 Task: Add a signature Graham Wilson containing Have a great Martin Luther King Jr. Day, Graham Wilson to email address softage.2@softage.net and add a folder Insurance
Action: Mouse moved to (89, 101)
Screenshot: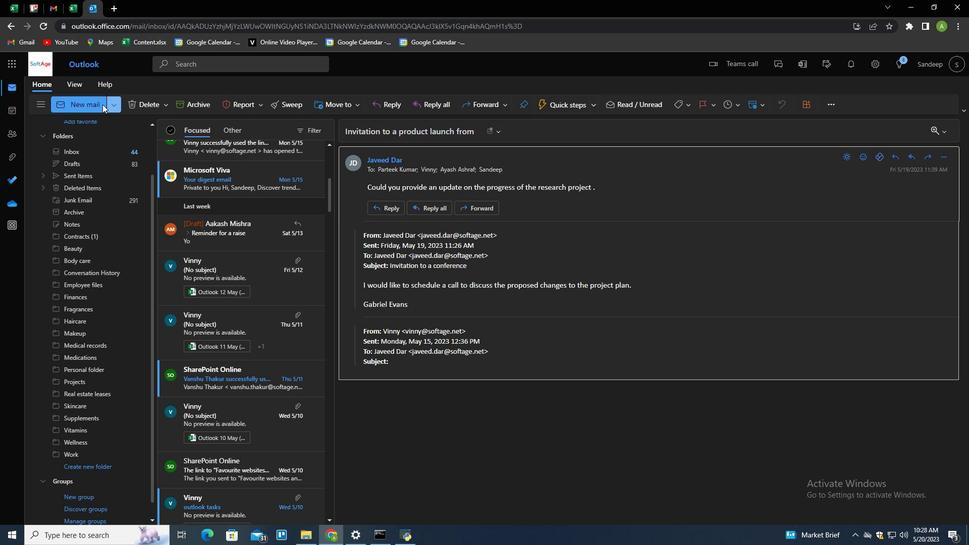 
Action: Mouse pressed left at (89, 101)
Screenshot: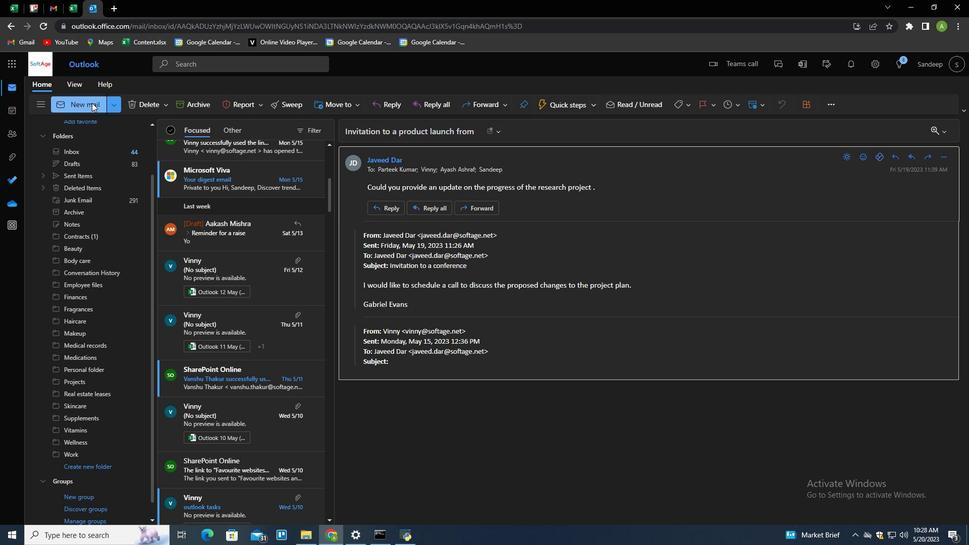 
Action: Mouse moved to (679, 98)
Screenshot: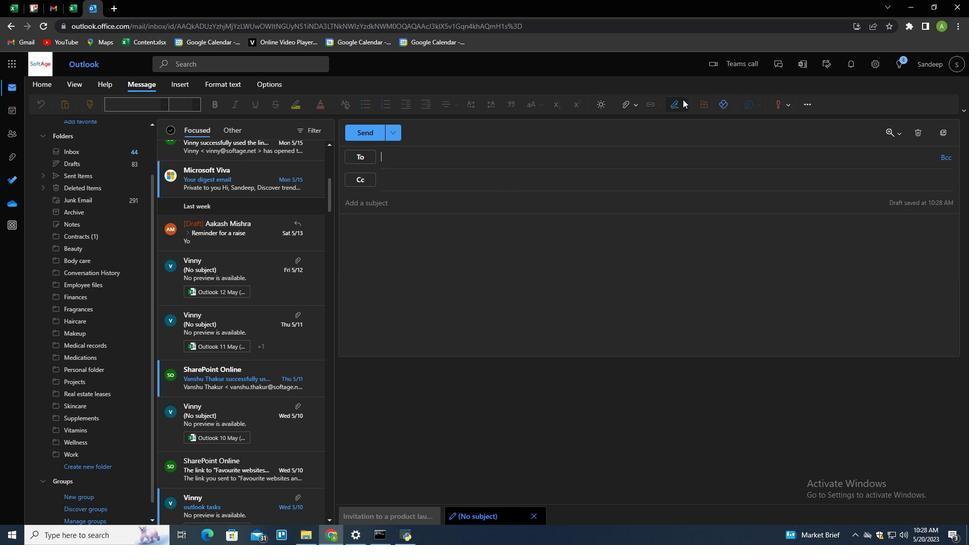 
Action: Mouse pressed left at (679, 98)
Screenshot: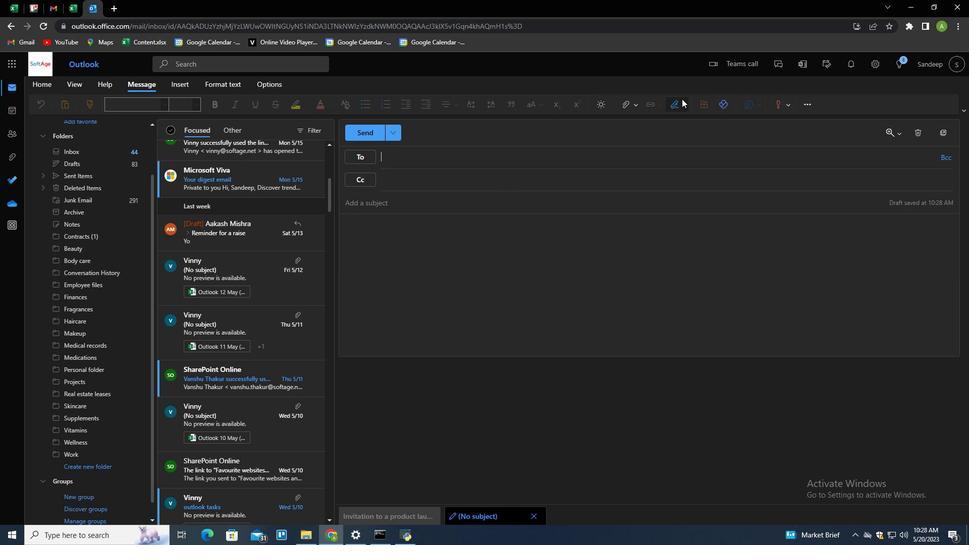 
Action: Mouse moved to (668, 142)
Screenshot: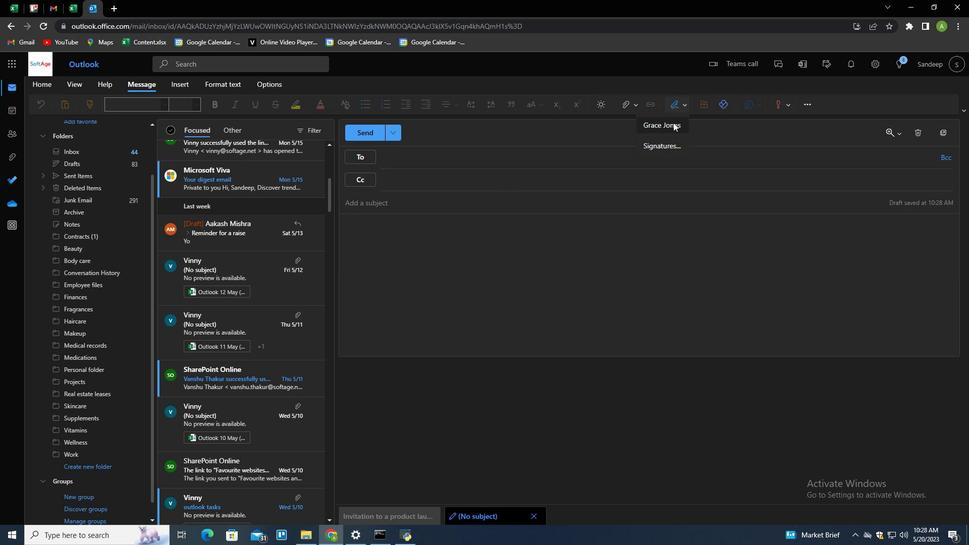 
Action: Mouse pressed left at (668, 142)
Screenshot: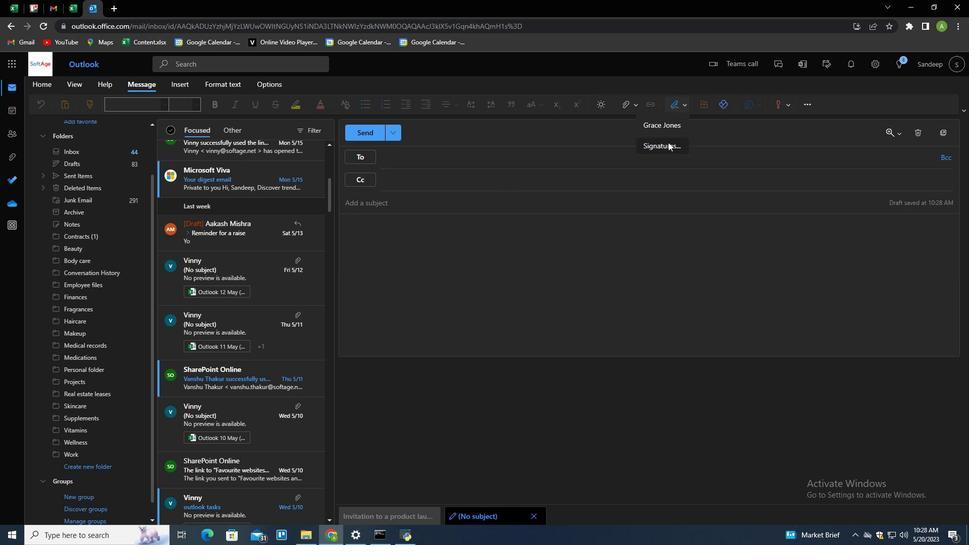 
Action: Mouse moved to (696, 184)
Screenshot: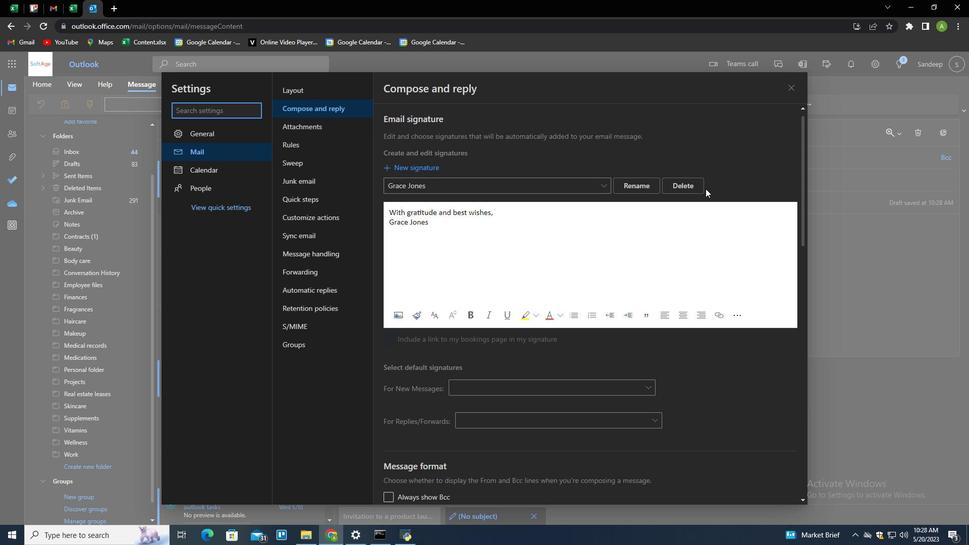 
Action: Mouse pressed left at (696, 184)
Screenshot: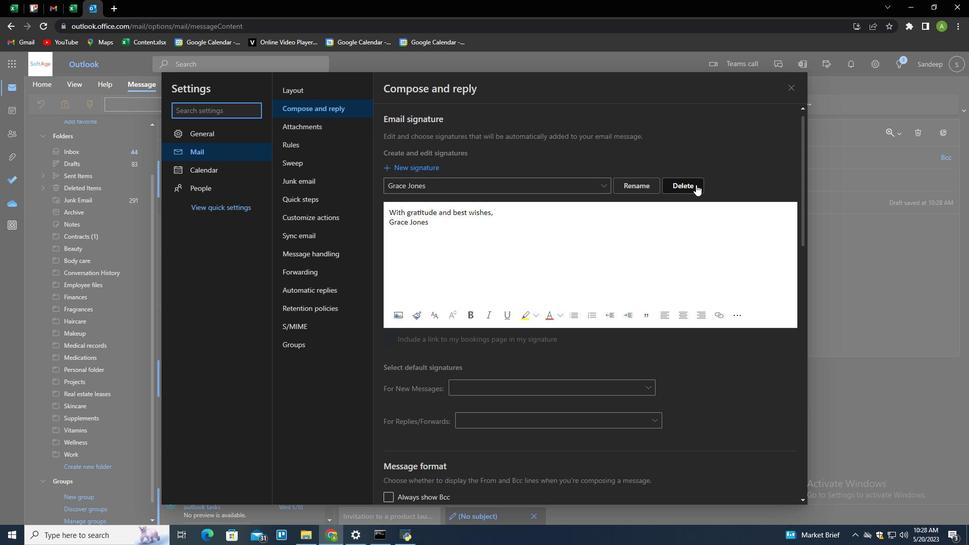 
Action: Mouse pressed left at (696, 184)
Screenshot: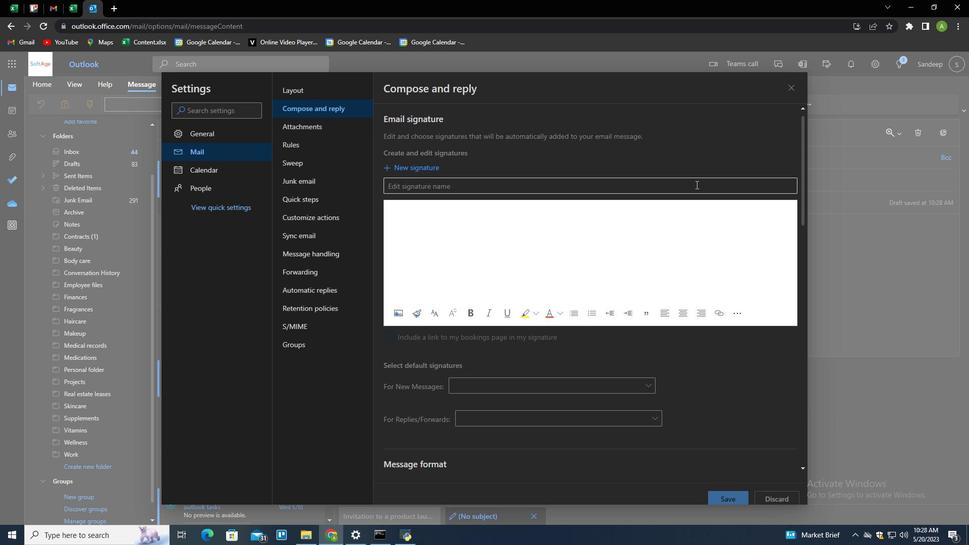 
Action: Key pressed <Key.shift>Graham<Key.space><Key.shift>Wilson<Key.tab><Key.shift>Graham<Key.space><Key.shift>Wilson
Screenshot: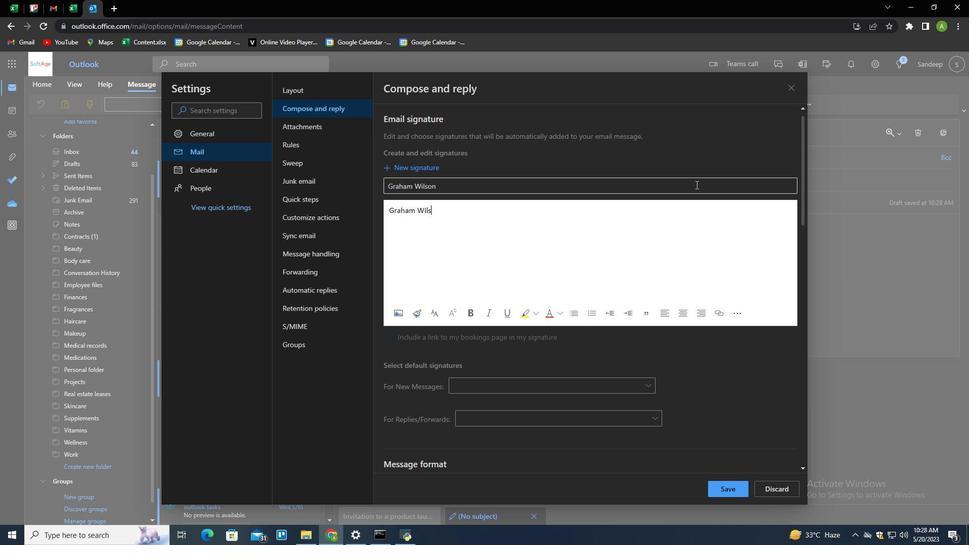 
Action: Mouse moved to (734, 485)
Screenshot: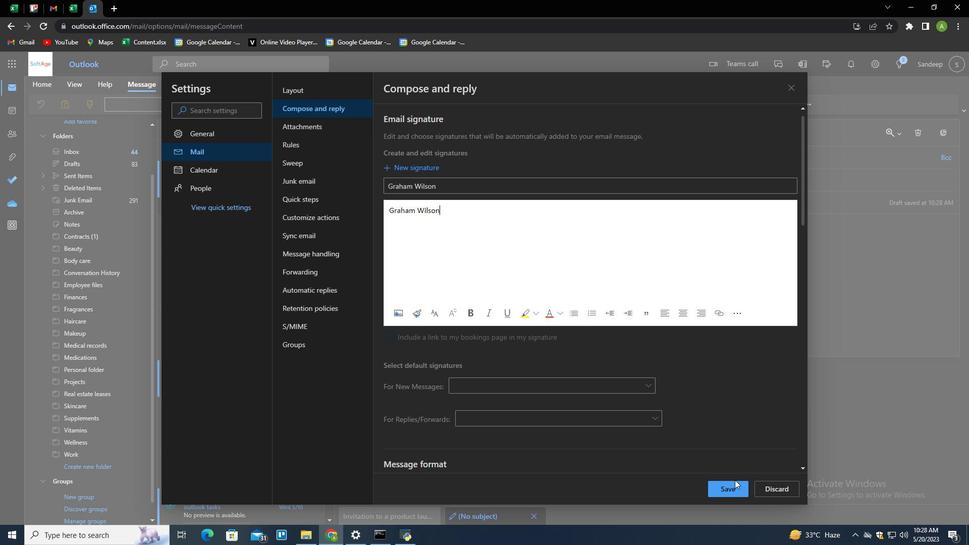 
Action: Mouse pressed left at (734, 485)
Screenshot: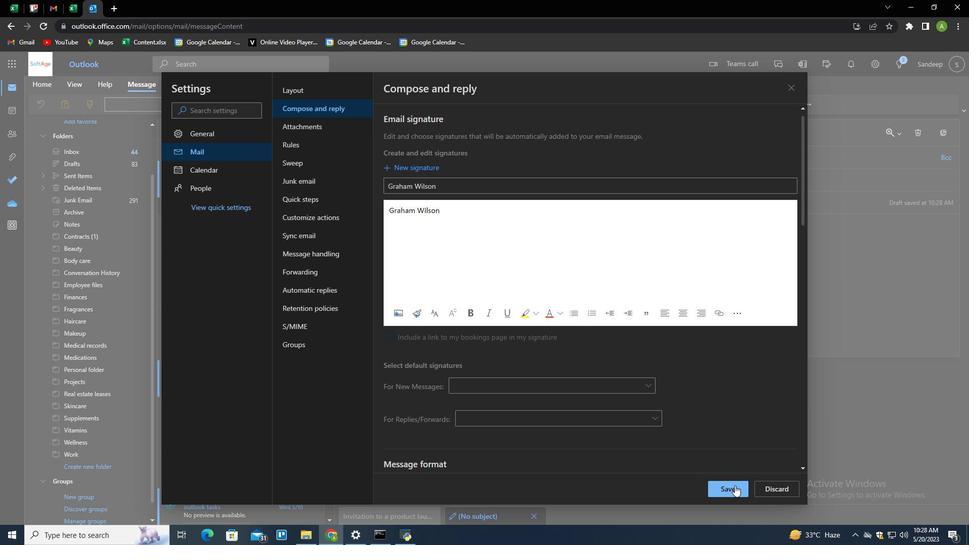 
Action: Mouse moved to (830, 299)
Screenshot: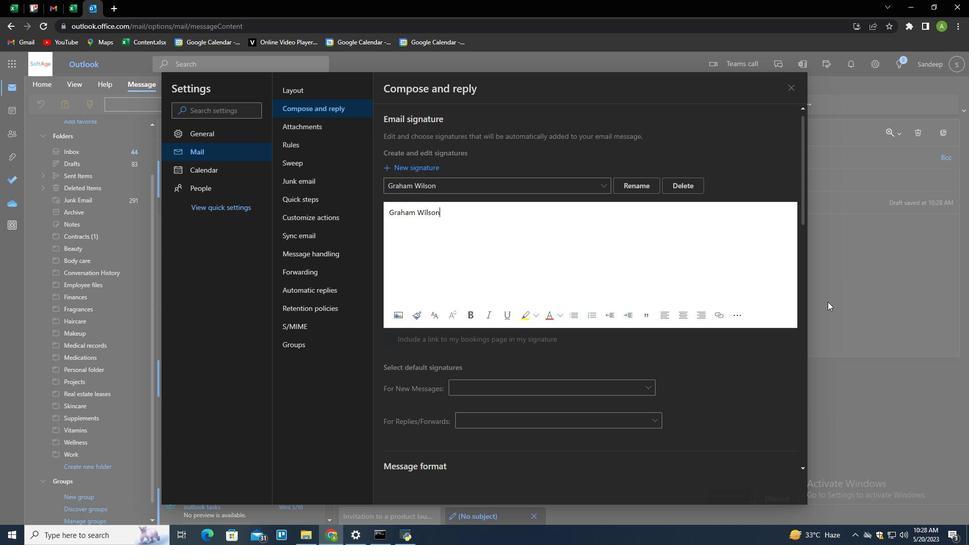 
Action: Mouse pressed left at (830, 299)
Screenshot: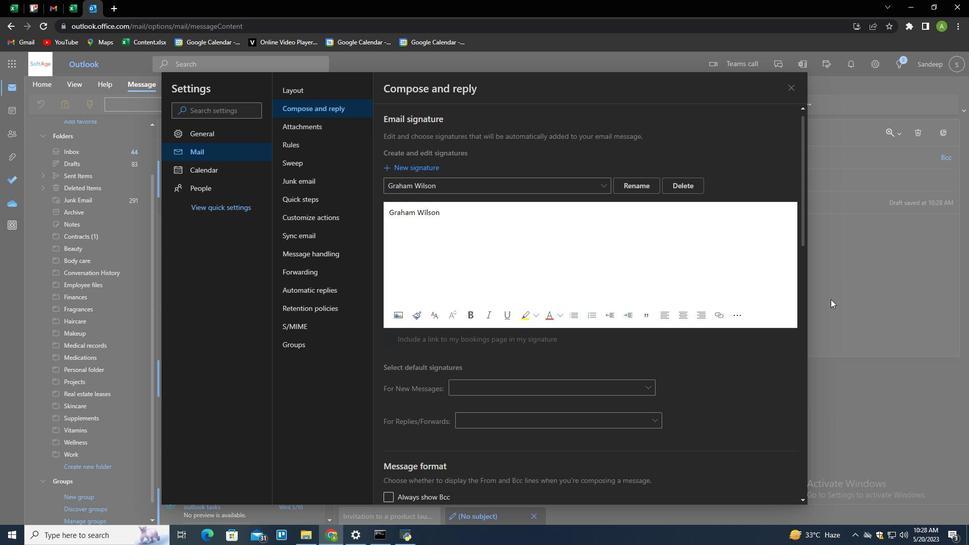 
Action: Mouse moved to (678, 105)
Screenshot: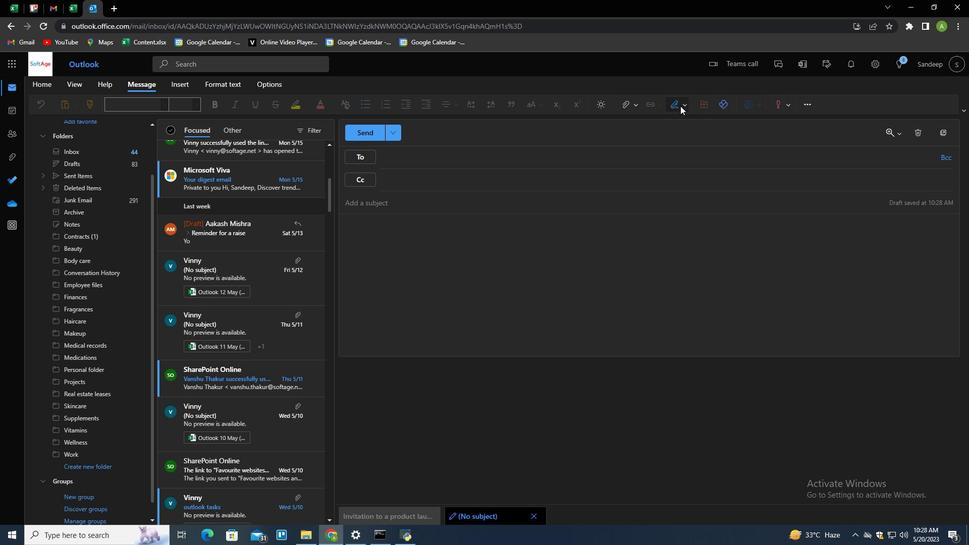 
Action: Mouse pressed left at (678, 105)
Screenshot: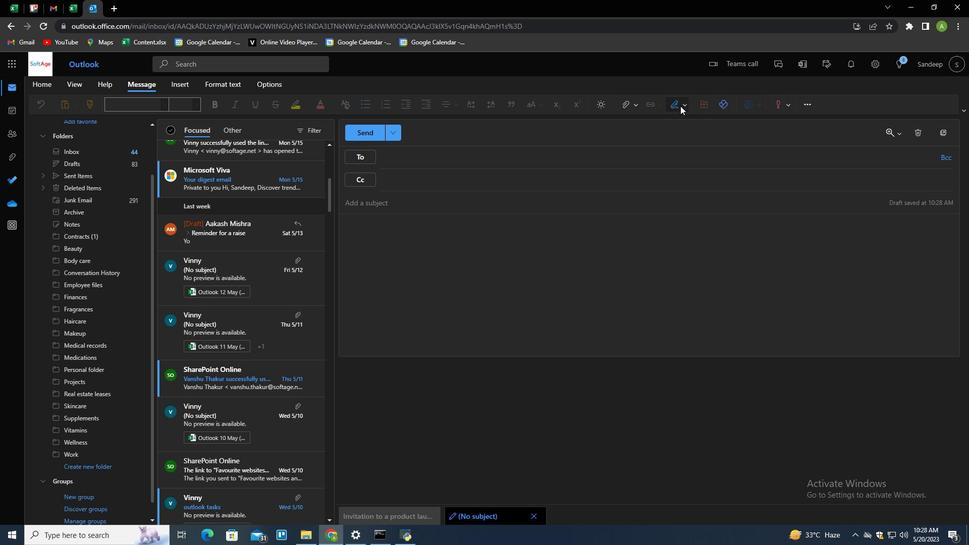 
Action: Mouse moved to (668, 128)
Screenshot: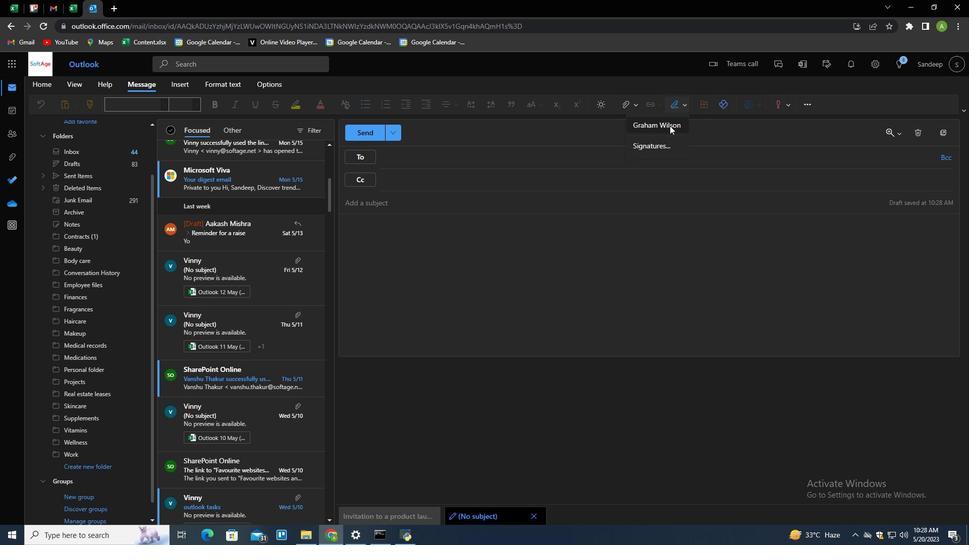 
Action: Mouse pressed left at (668, 128)
Screenshot: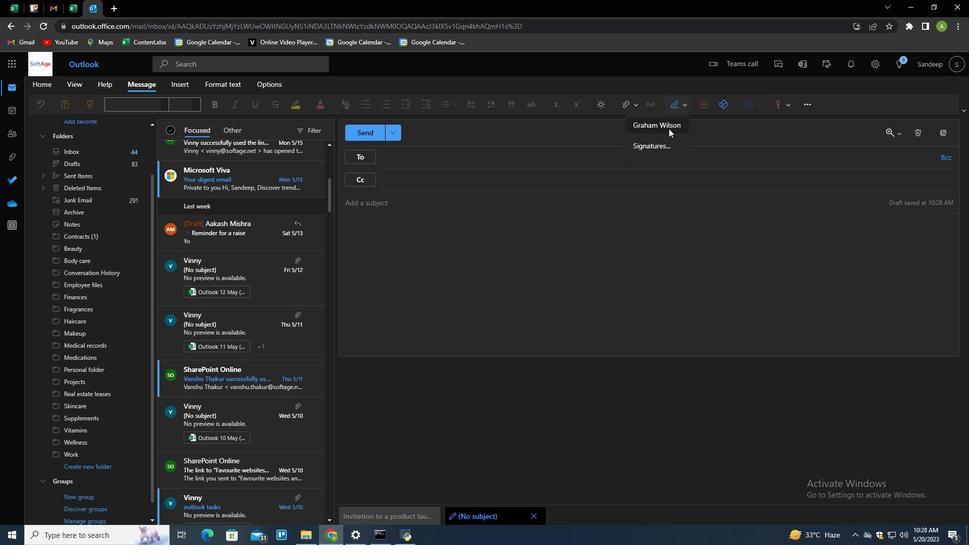 
Action: Mouse moved to (425, 243)
Screenshot: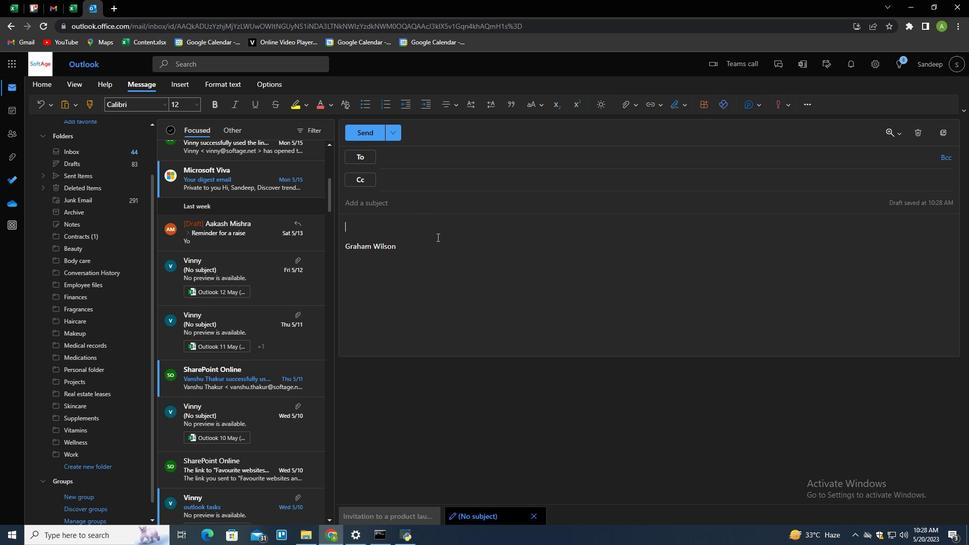 
Action: Key pressed <Key.shift><Key.shift><Key.shift>Hace<Key.backspace><Key.backspace>ve<Key.space>a<Key.space>great<Key.space><Key.shift>Martin<Key.space><Key.shift>Luther<Key.space><Key.shift>King<Key.space><Key.shift>Jr.<Key.shift>Day<Key.space><Key.backspace>
Screenshot: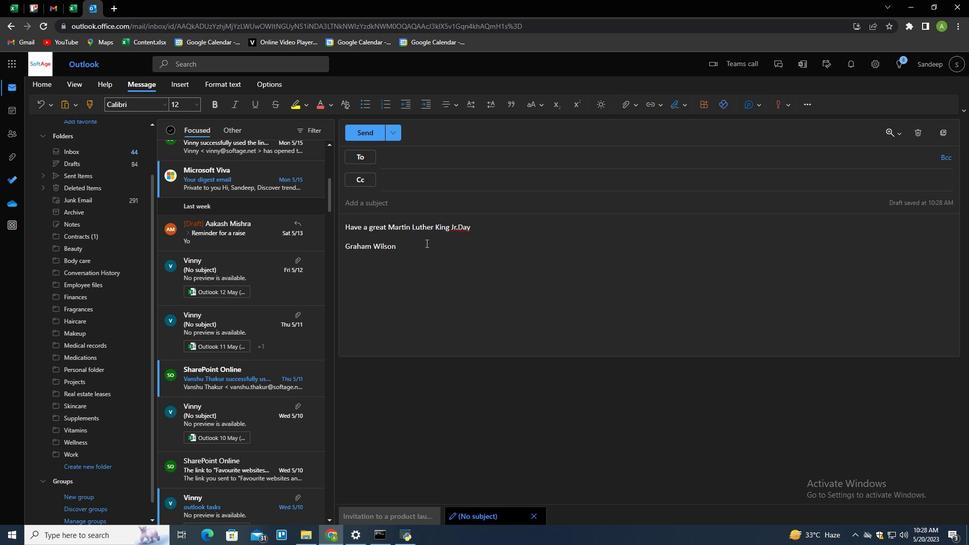 
Action: Mouse moved to (478, 243)
Screenshot: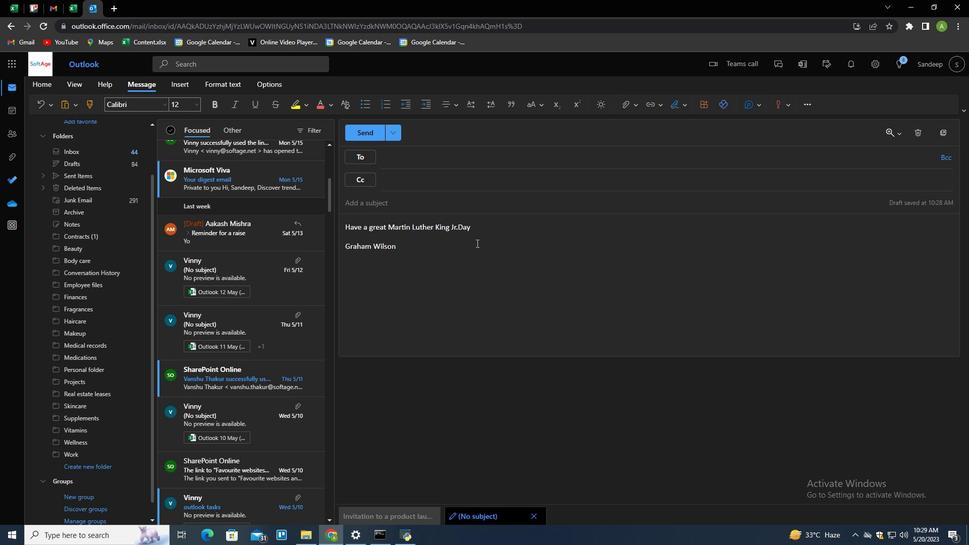 
Action: Key pressed .<Key.backspace>,
Screenshot: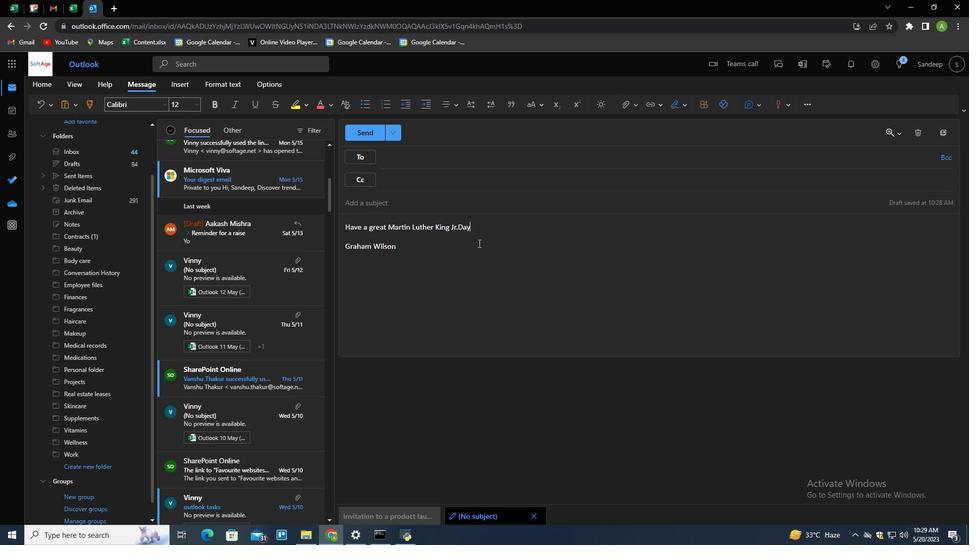 
Action: Mouse moved to (418, 152)
Screenshot: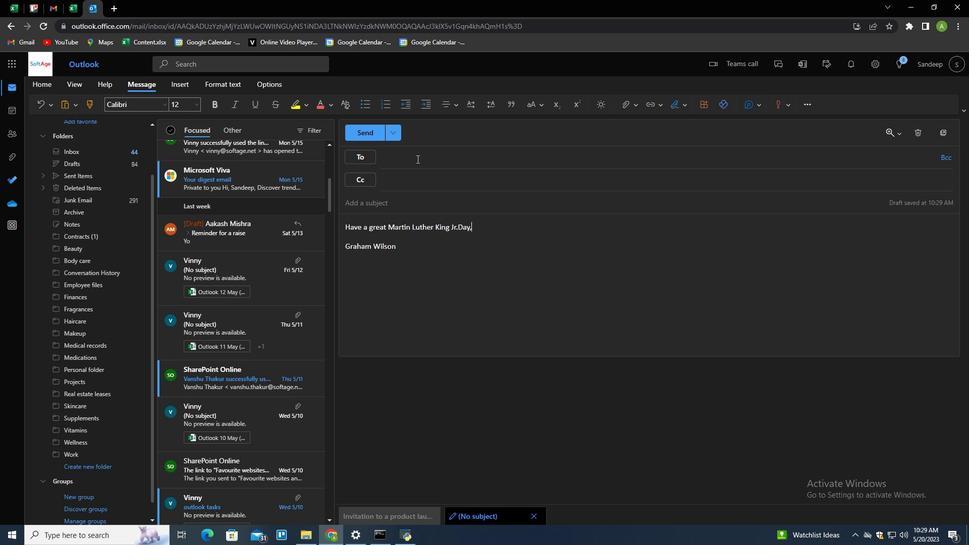 
Action: Mouse pressed left at (418, 152)
Screenshot: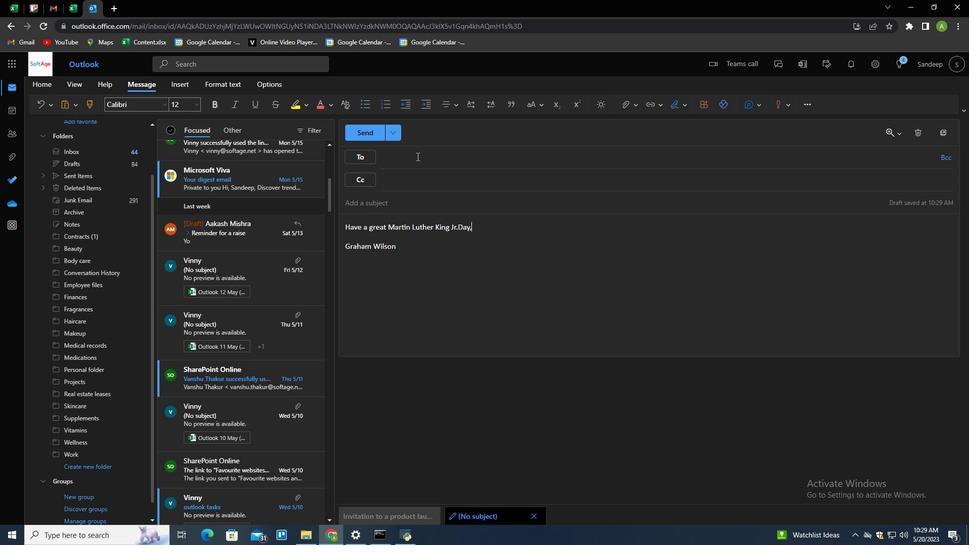 
Action: Key pressed softage.2<Key.shift>@softage.e<Key.backspace>net<Key.enter>
Screenshot: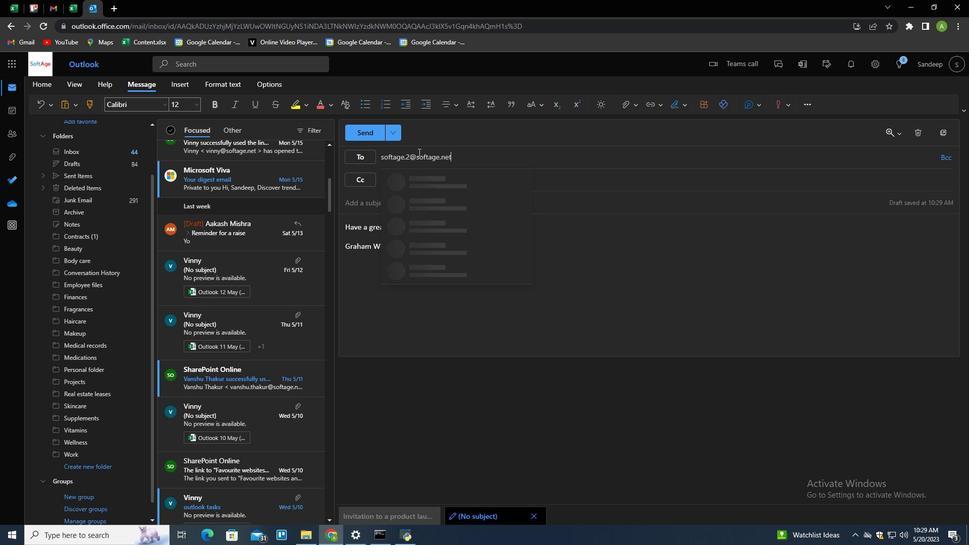 
Action: Mouse moved to (655, 316)
Screenshot: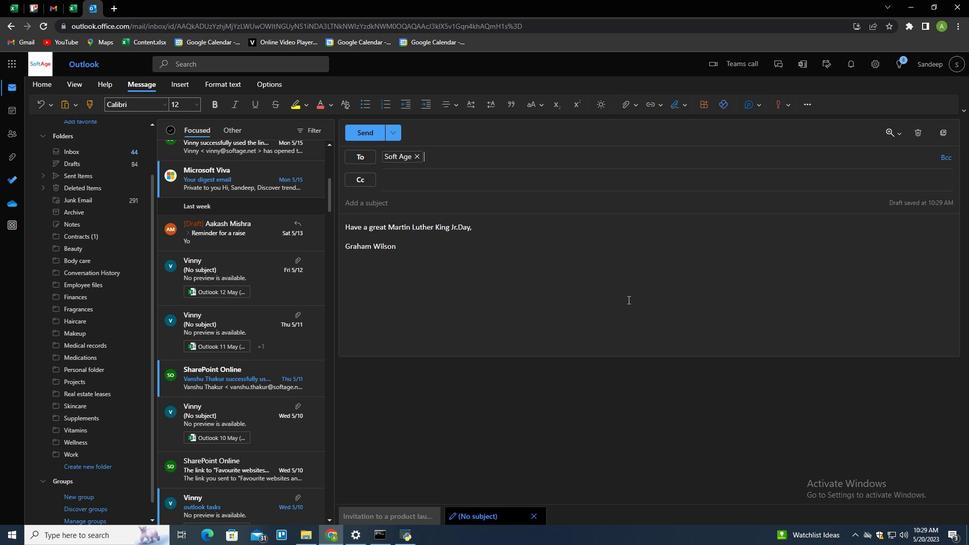 
Action: Mouse scrolled (655, 316) with delta (0, 0)
Screenshot: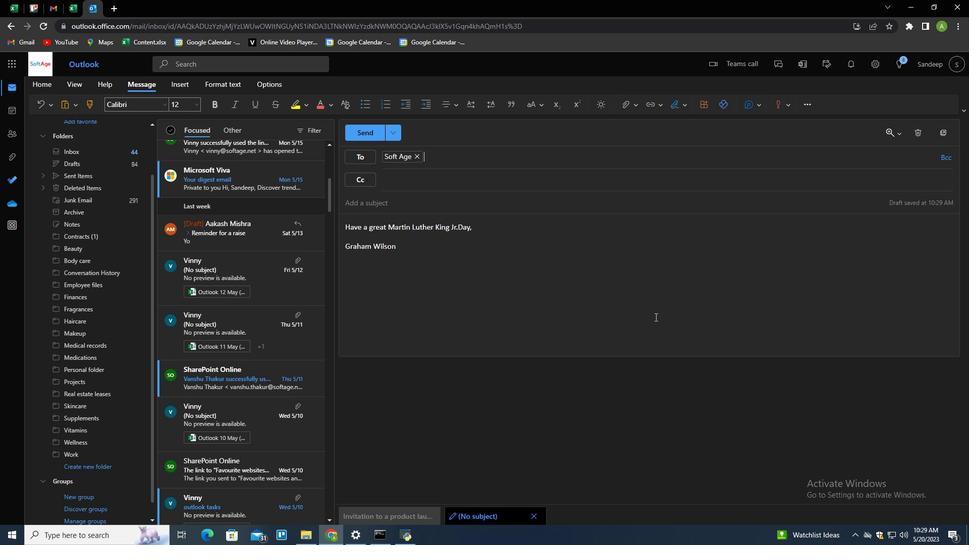 
Action: Mouse moved to (369, 132)
Screenshot: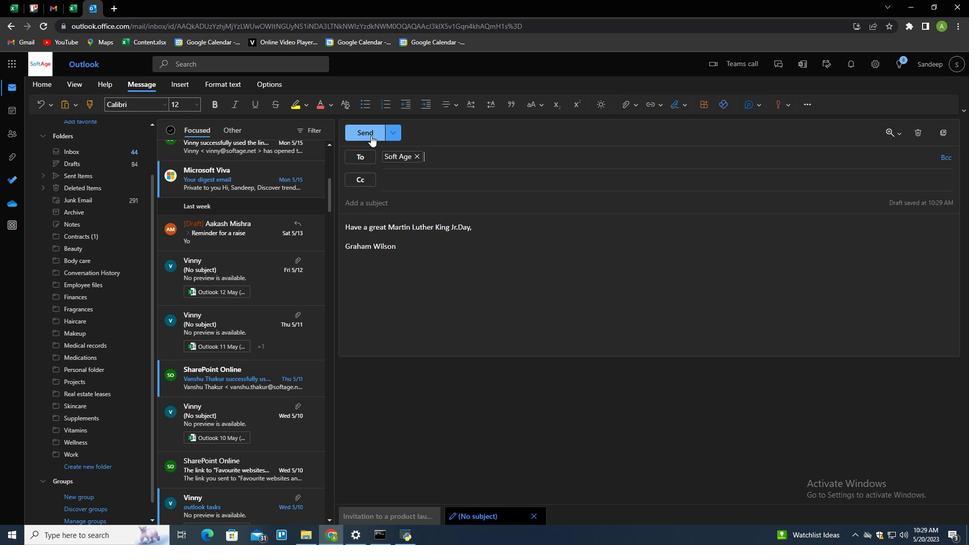 
Action: Mouse pressed left at (369, 132)
Screenshot: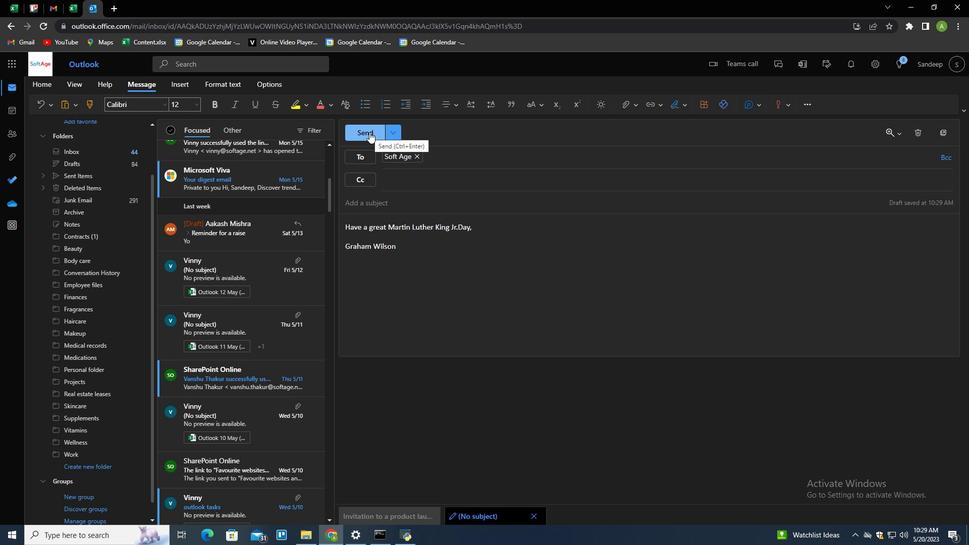 
Action: Mouse moved to (476, 314)
Screenshot: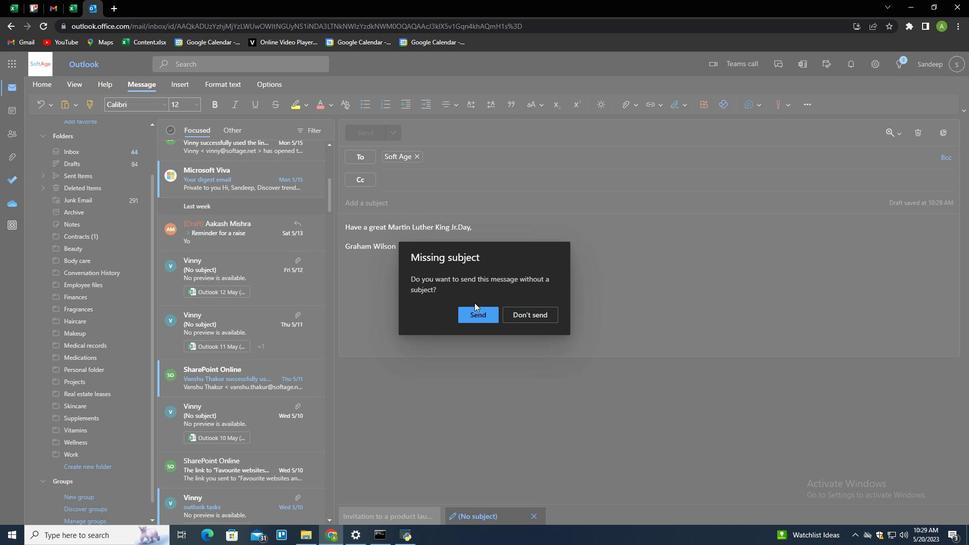 
Action: Mouse pressed left at (476, 314)
Screenshot: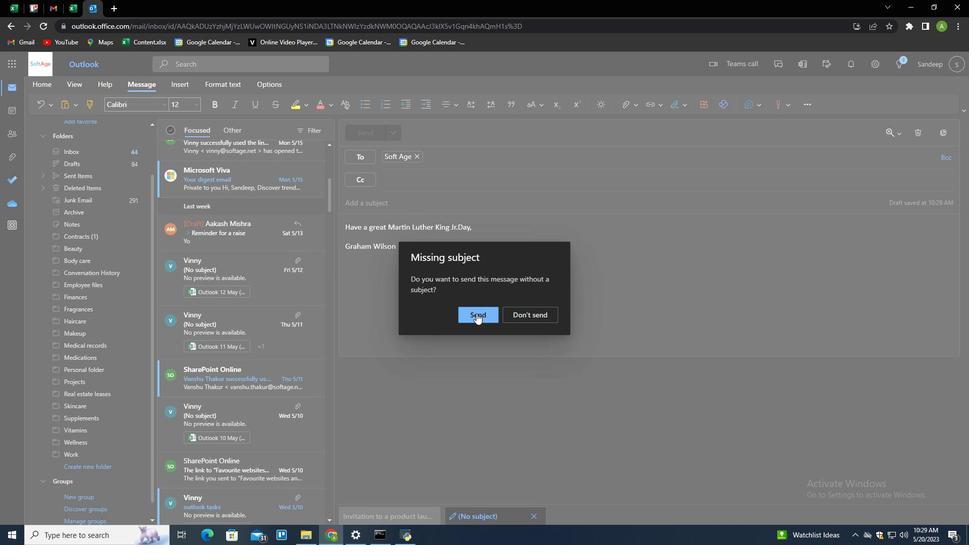 
Action: Mouse moved to (89, 467)
Screenshot: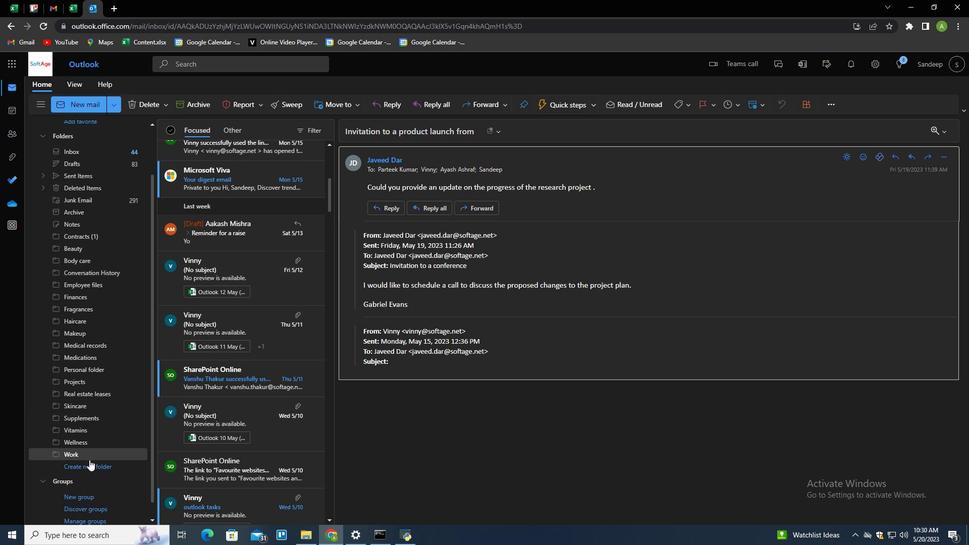 
Action: Mouse pressed left at (89, 467)
Screenshot: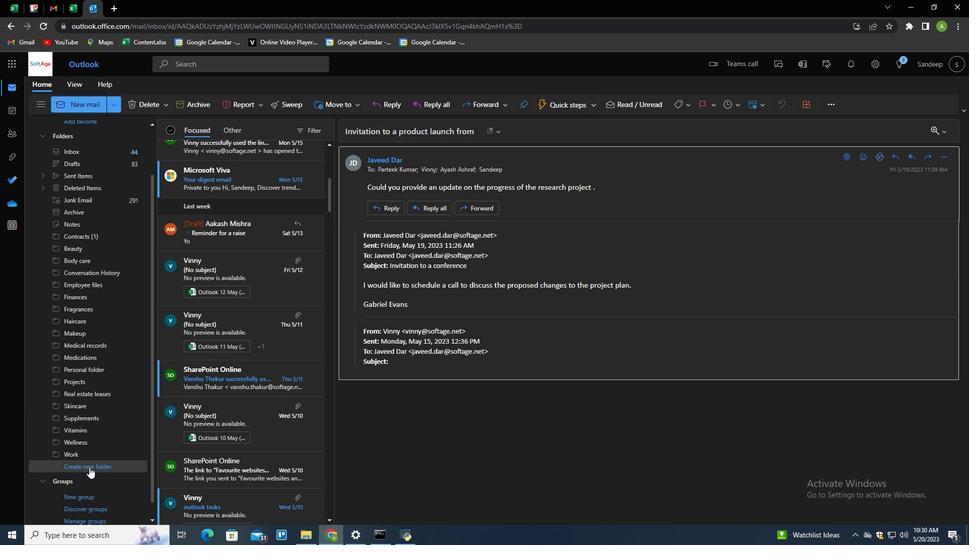 
Action: Mouse moved to (97, 467)
Screenshot: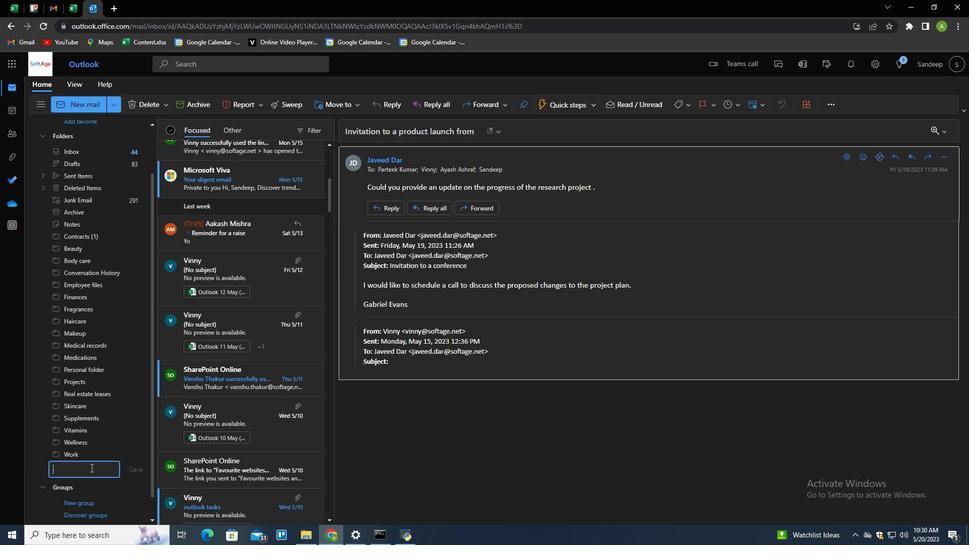 
Action: Mouse pressed left at (97, 467)
Screenshot: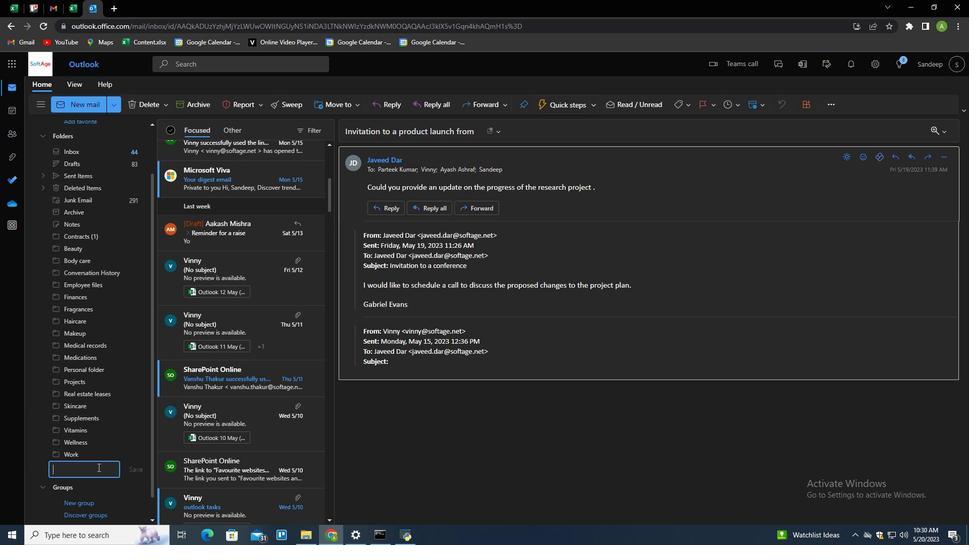 
Action: Mouse moved to (97, 467)
Screenshot: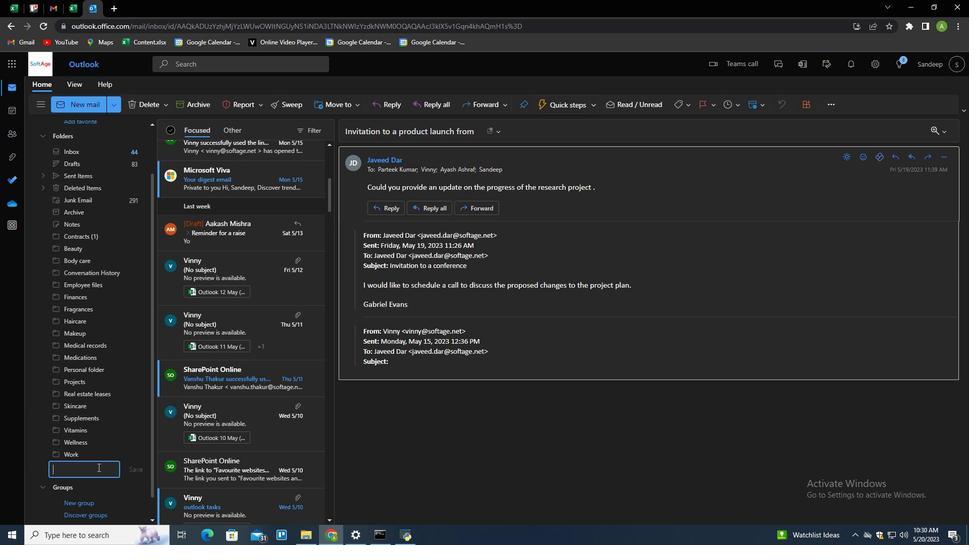 
Action: Key pressed <Key.shift><Key.shift>Insurance<Key.enter>
Screenshot: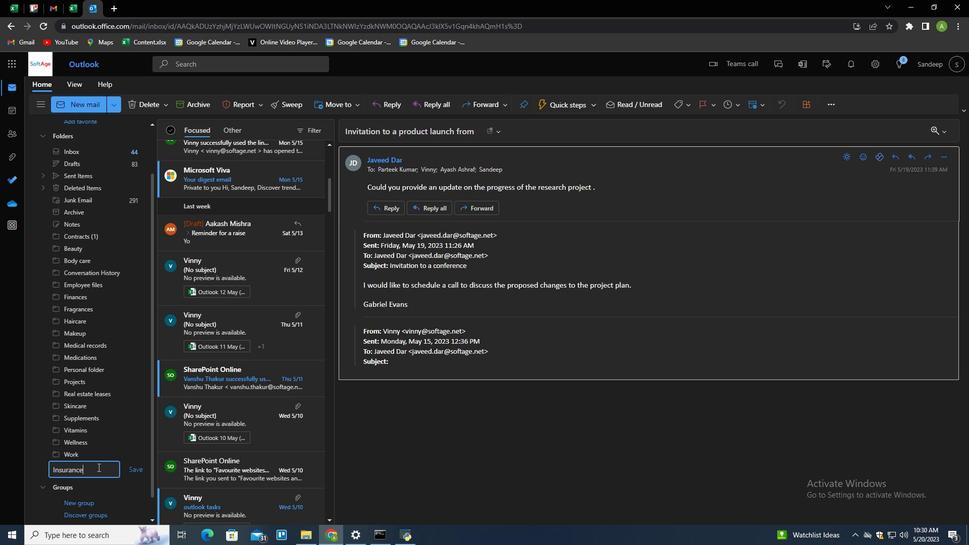 
Action: Mouse moved to (688, 476)
Screenshot: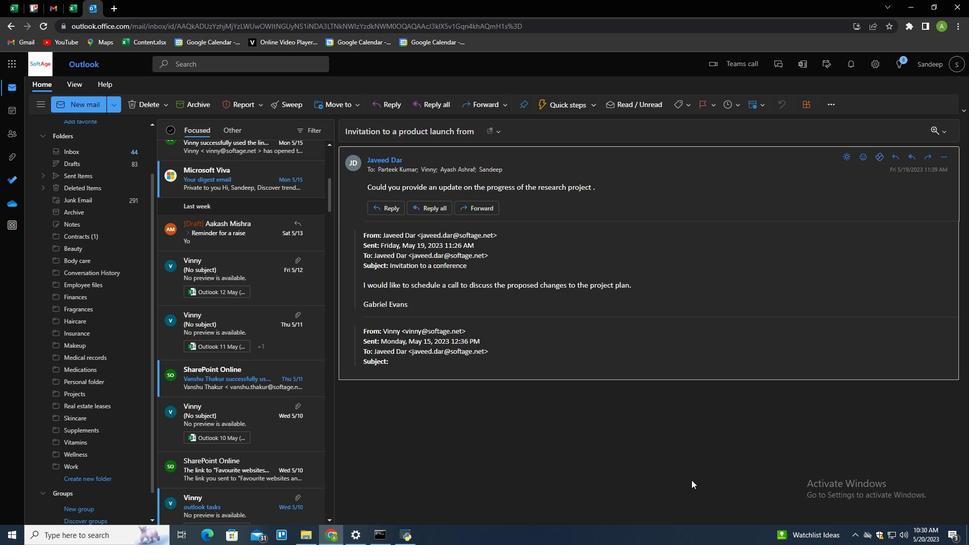 
Action: Mouse pressed left at (688, 476)
Screenshot: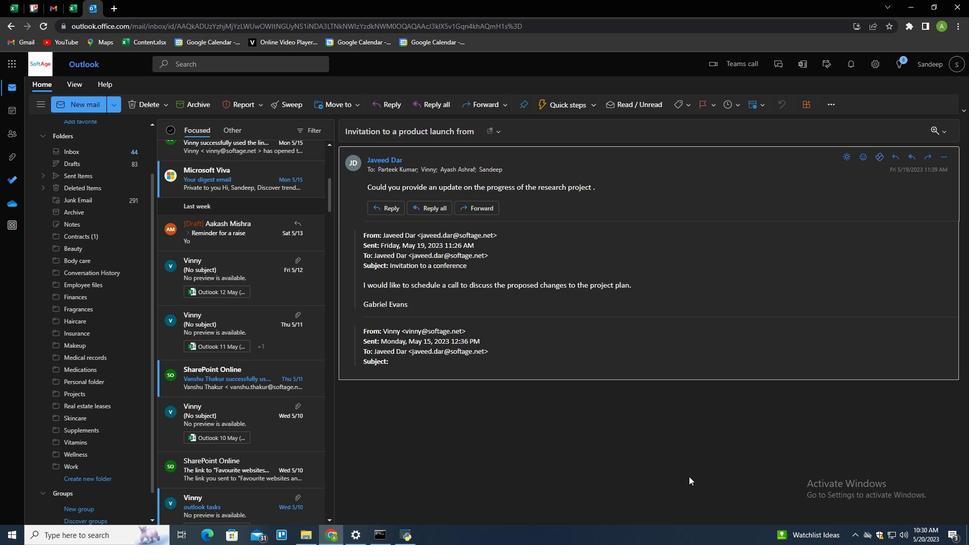 
Action: Mouse moved to (650, 456)
Screenshot: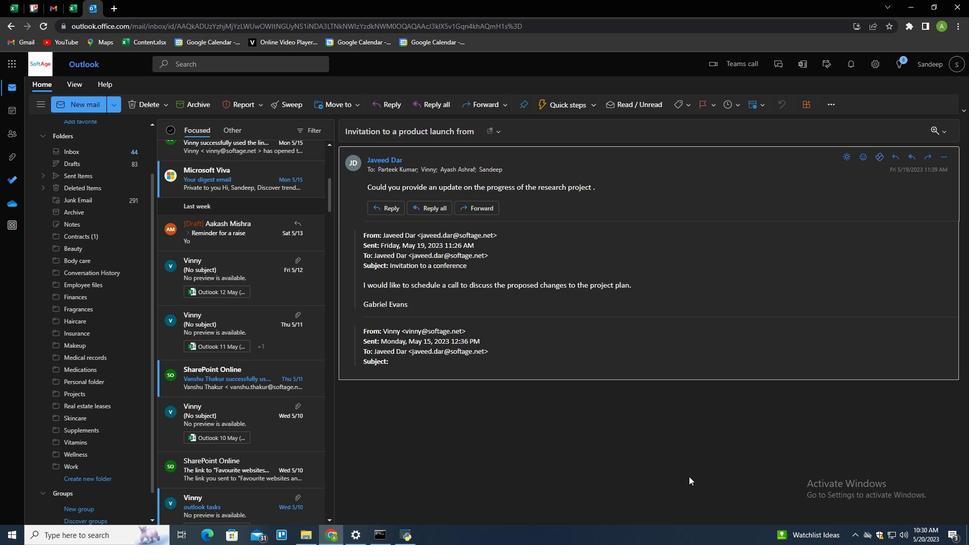 
